 Task: Search and join "We are HIRING" group.
Action: Mouse moved to (435, 112)
Screenshot: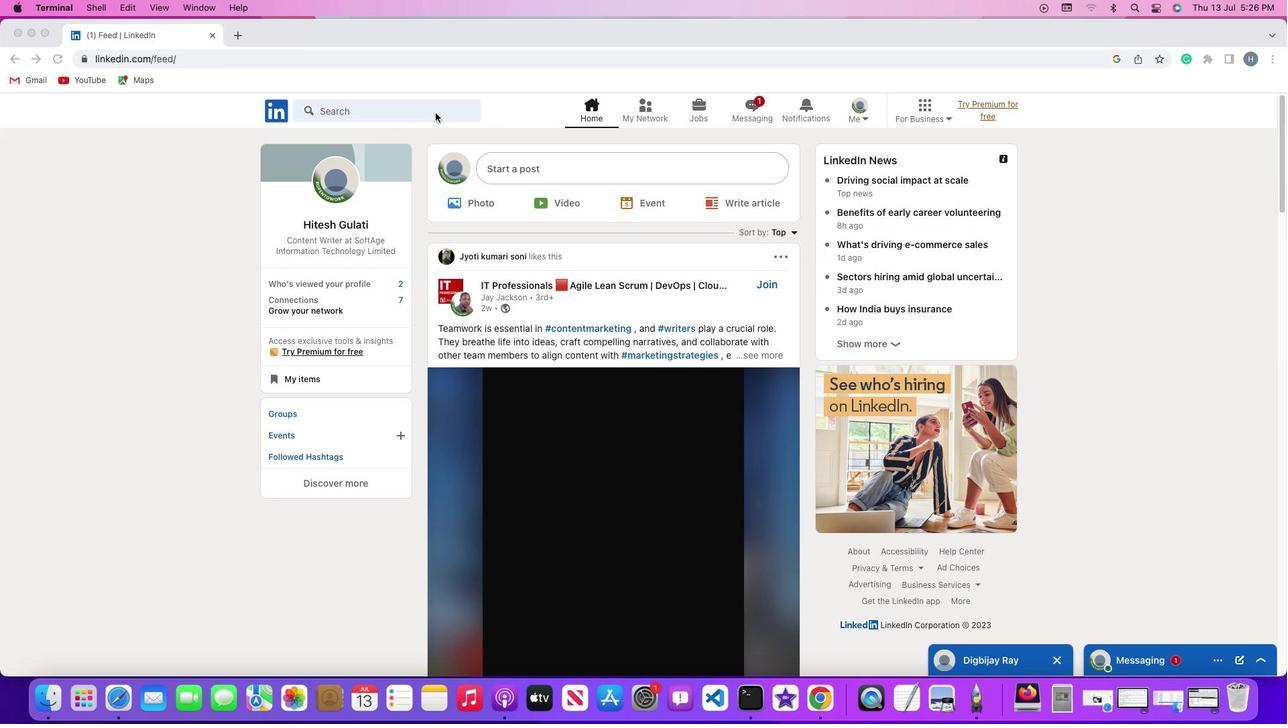 
Action: Mouse pressed left at (435, 112)
Screenshot: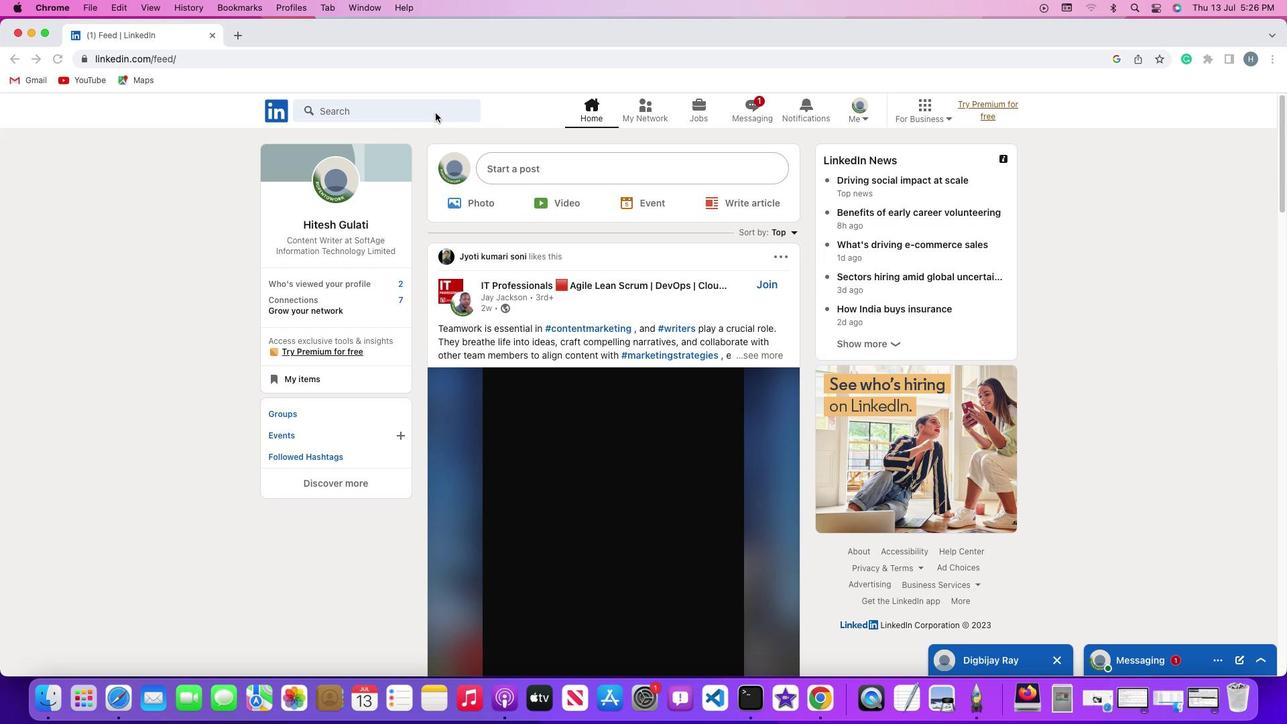 
Action: Mouse pressed left at (435, 112)
Screenshot: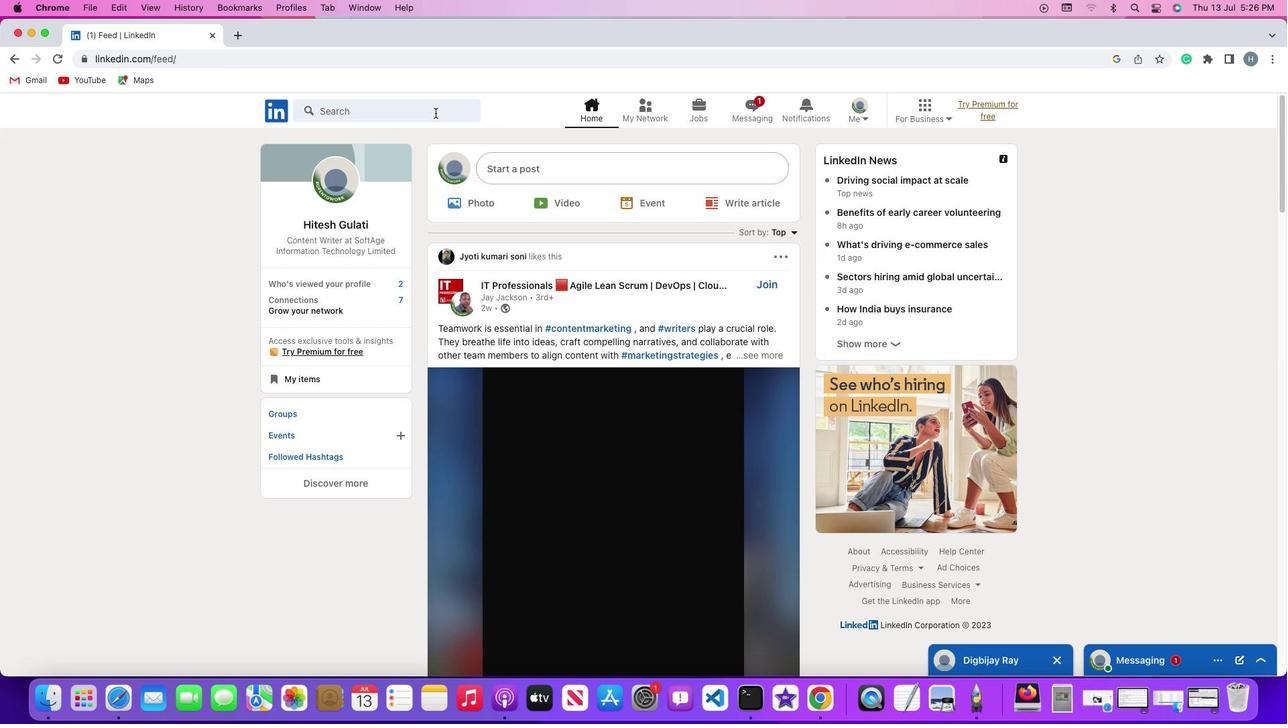 
Action: Key pressed Key.shift'W''e'Key.space'a''r''e'Key.spaceKey.shift'H''I''R''I''N''G'Key.enter
Screenshot: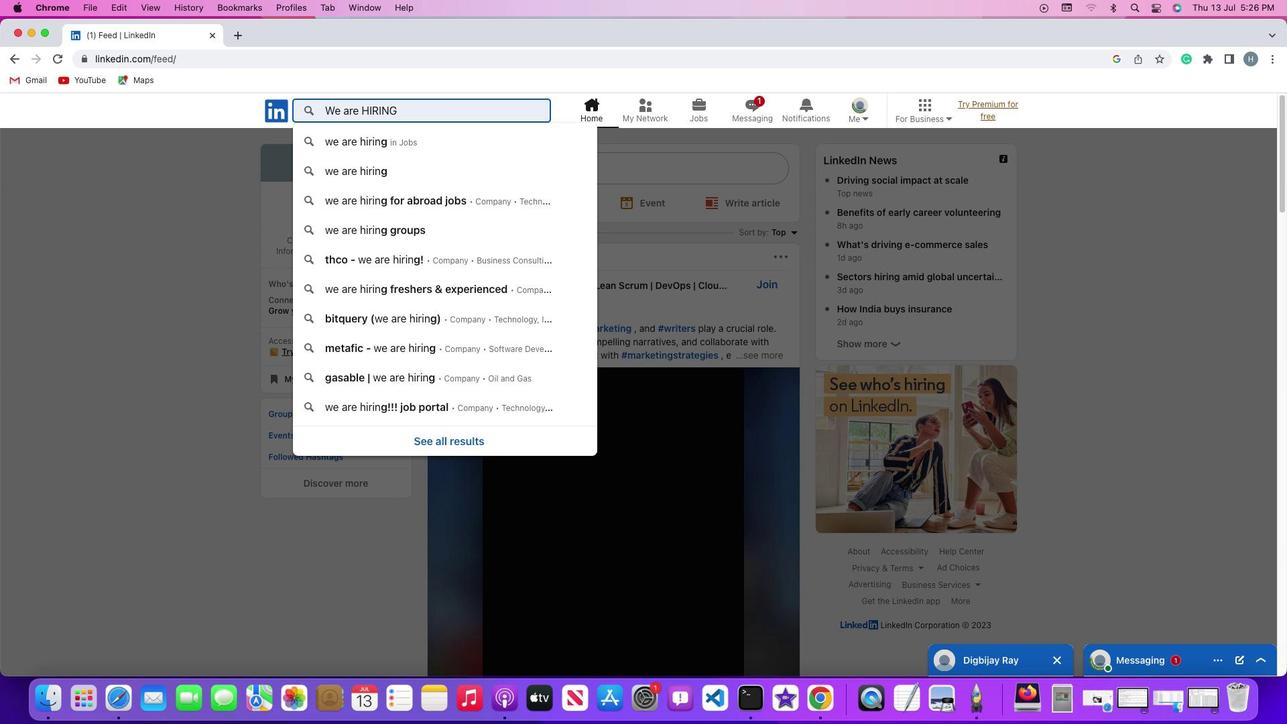 
Action: Mouse moved to (476, 146)
Screenshot: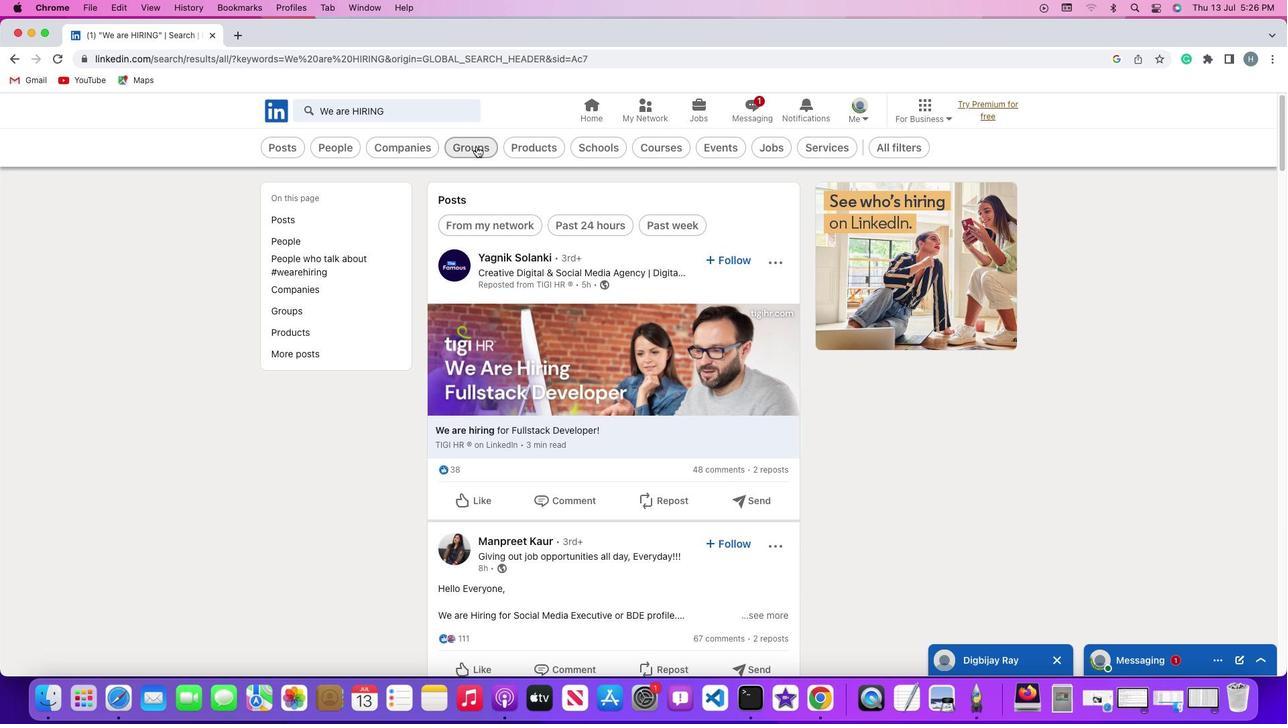 
Action: Mouse pressed left at (476, 146)
Screenshot: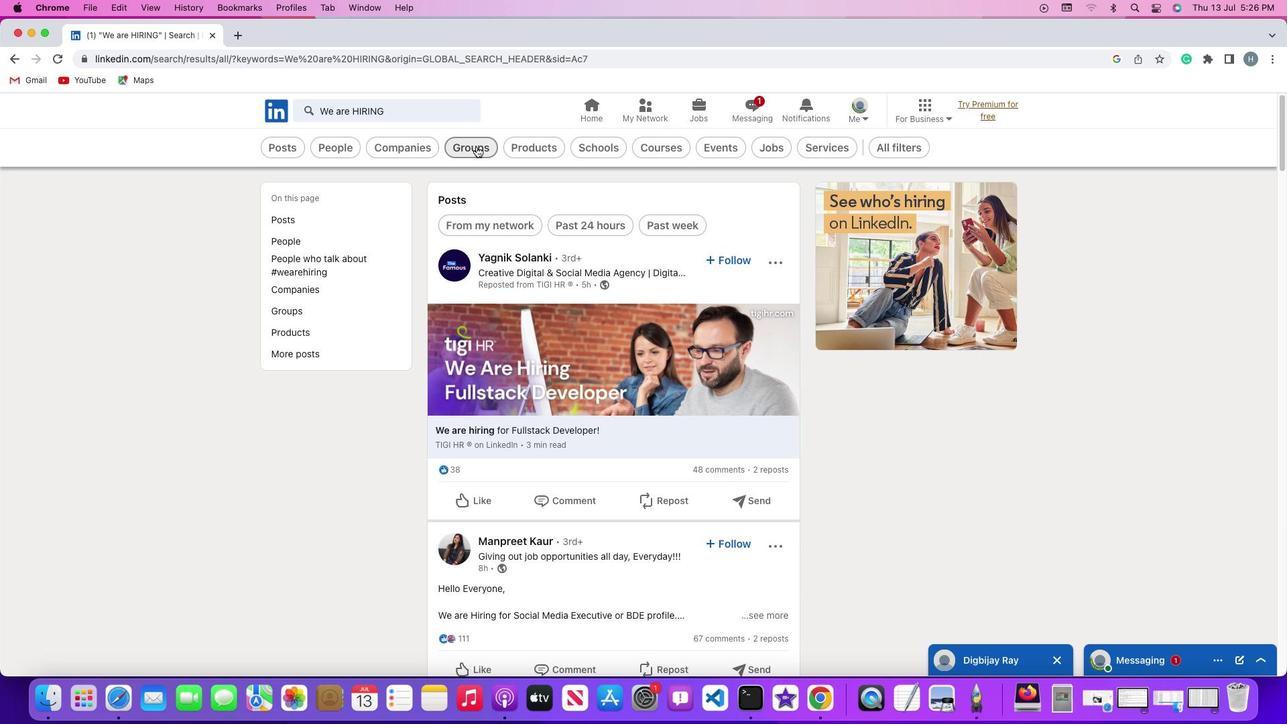 
Action: Mouse moved to (767, 451)
Screenshot: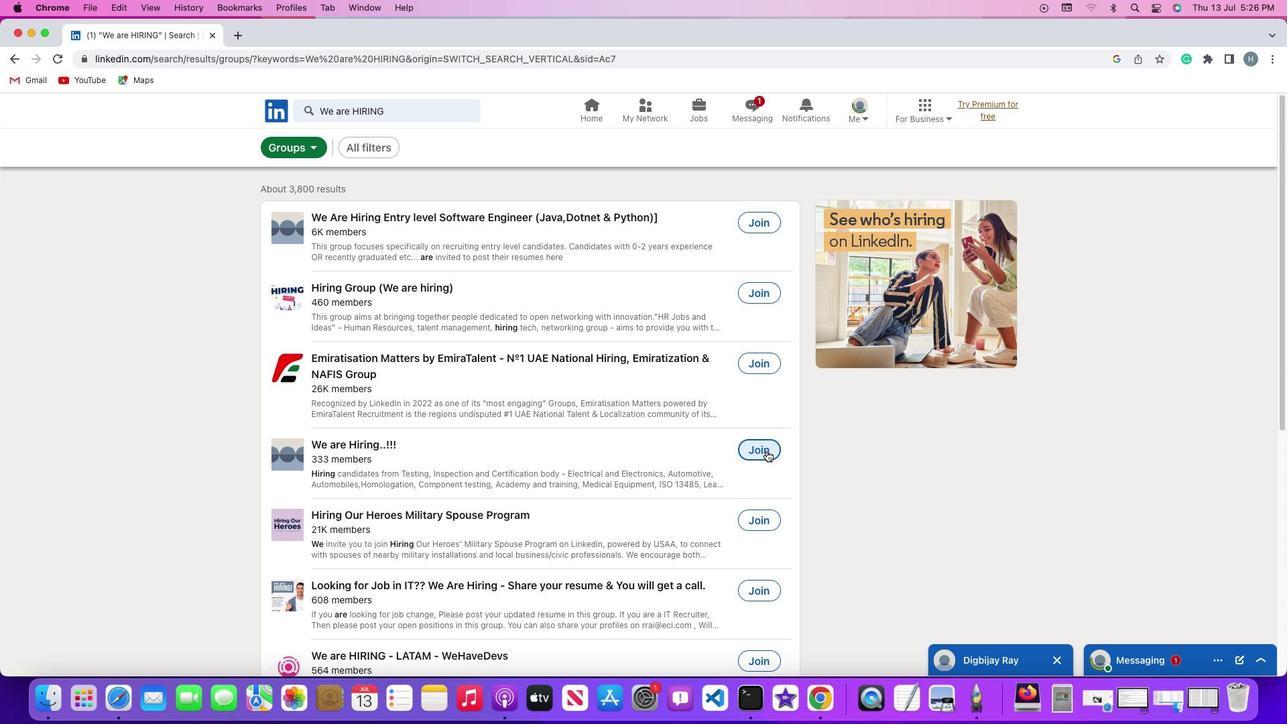
Action: Mouse pressed left at (767, 451)
Screenshot: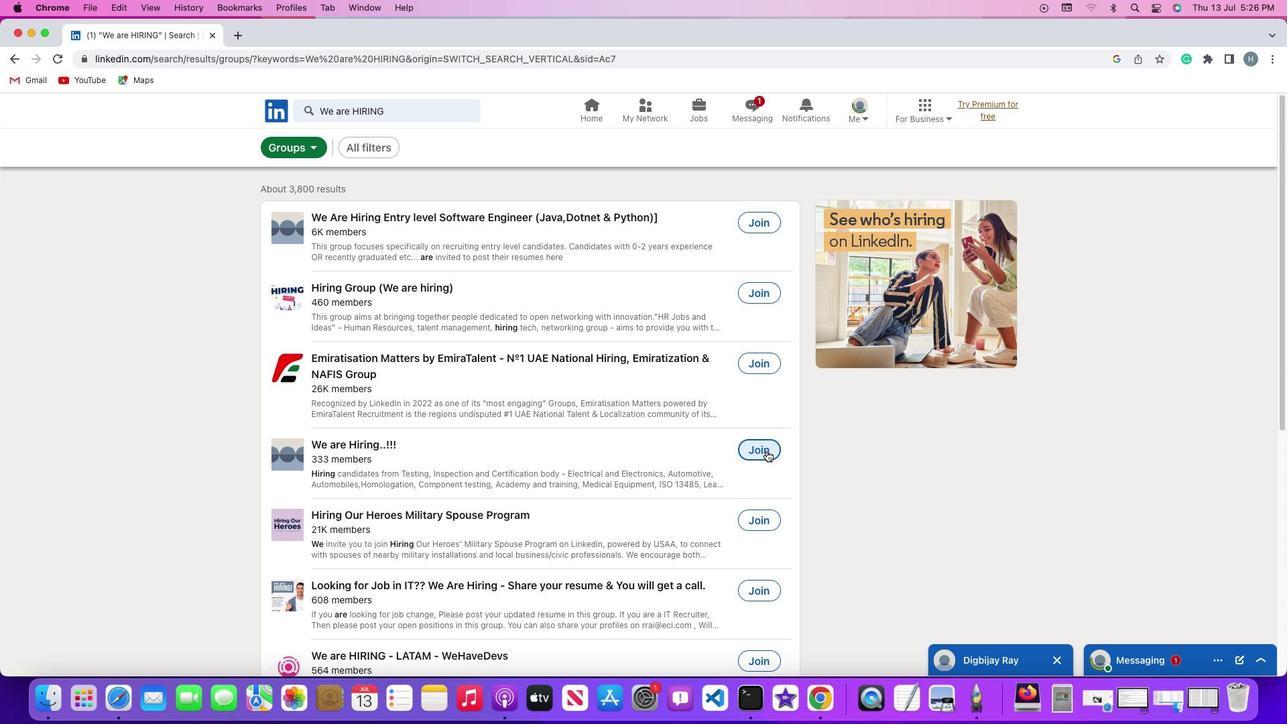
Action: Mouse moved to (768, 403)
Screenshot: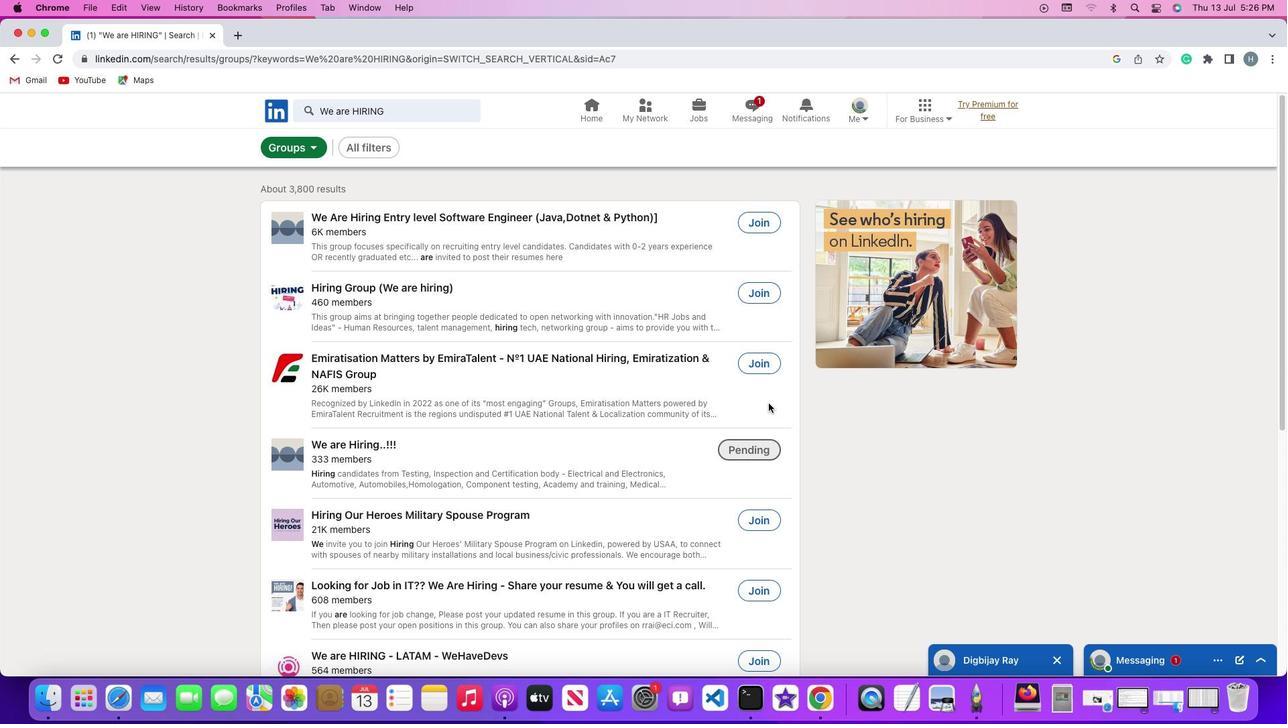 
